 Task: Start in the project TurboCharge the sprint 'Velocity Venture', with a duration of 1 week.
Action: Mouse moved to (183, 50)
Screenshot: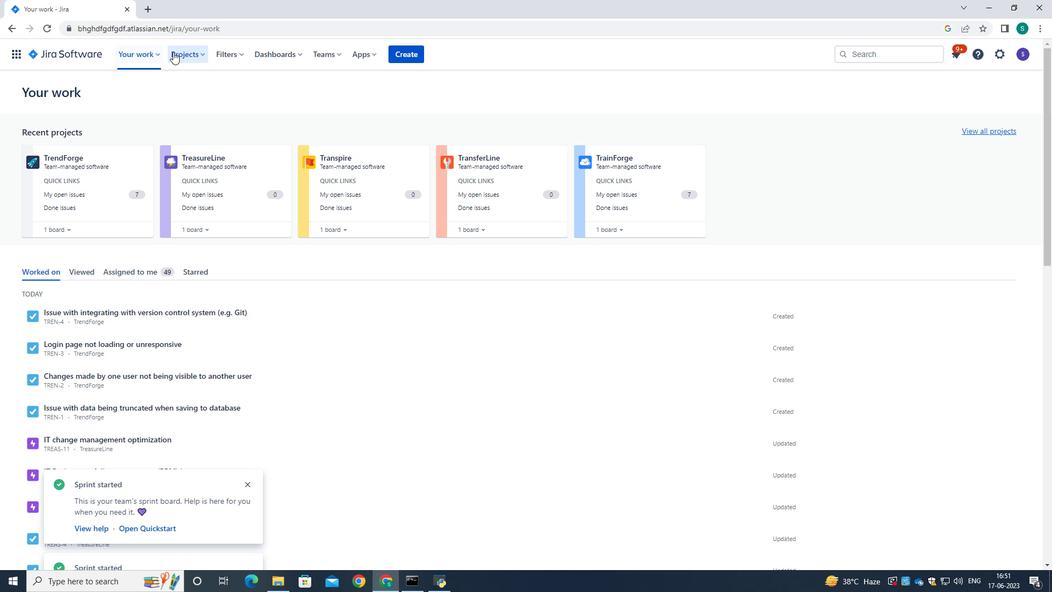 
Action: Mouse pressed left at (183, 50)
Screenshot: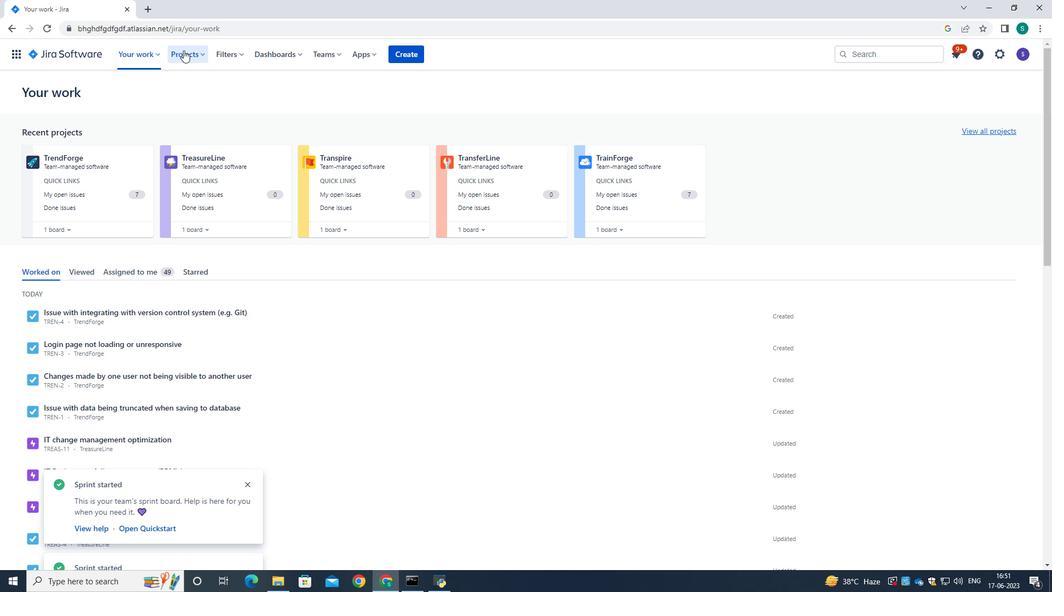 
Action: Mouse moved to (203, 106)
Screenshot: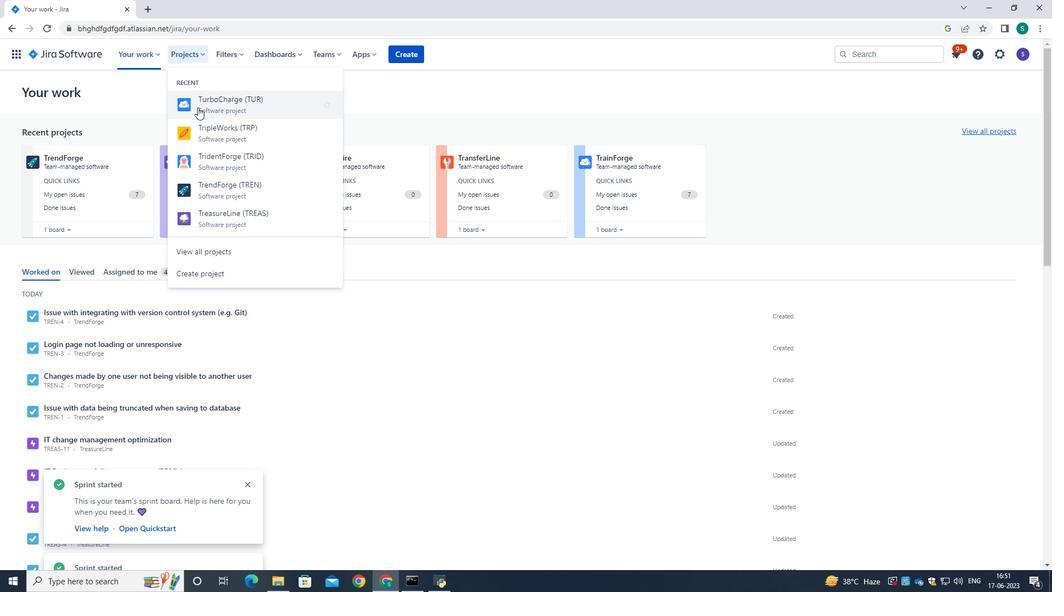 
Action: Mouse pressed left at (203, 106)
Screenshot: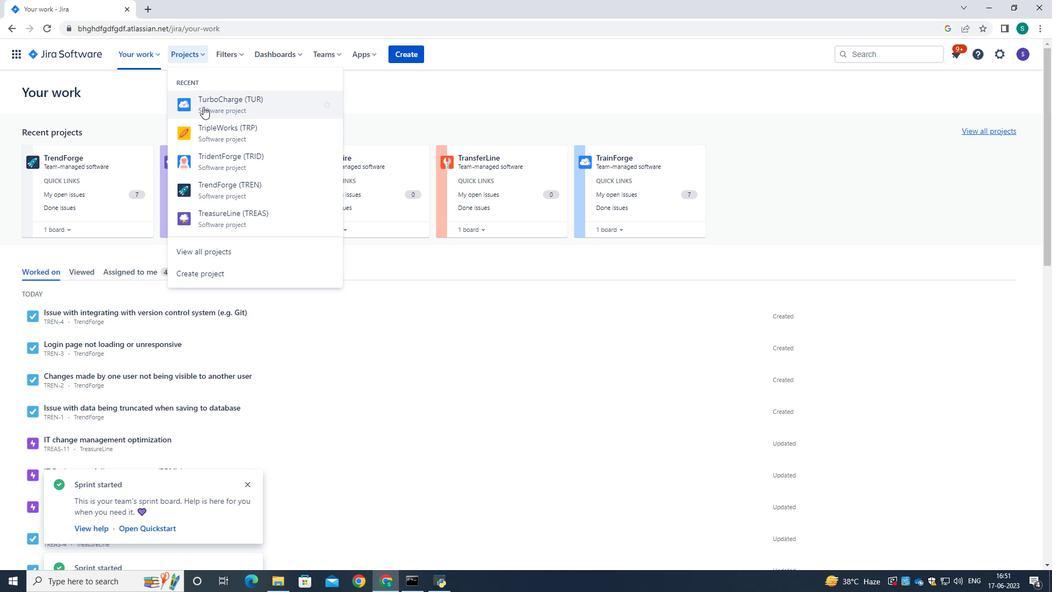 
Action: Mouse moved to (72, 174)
Screenshot: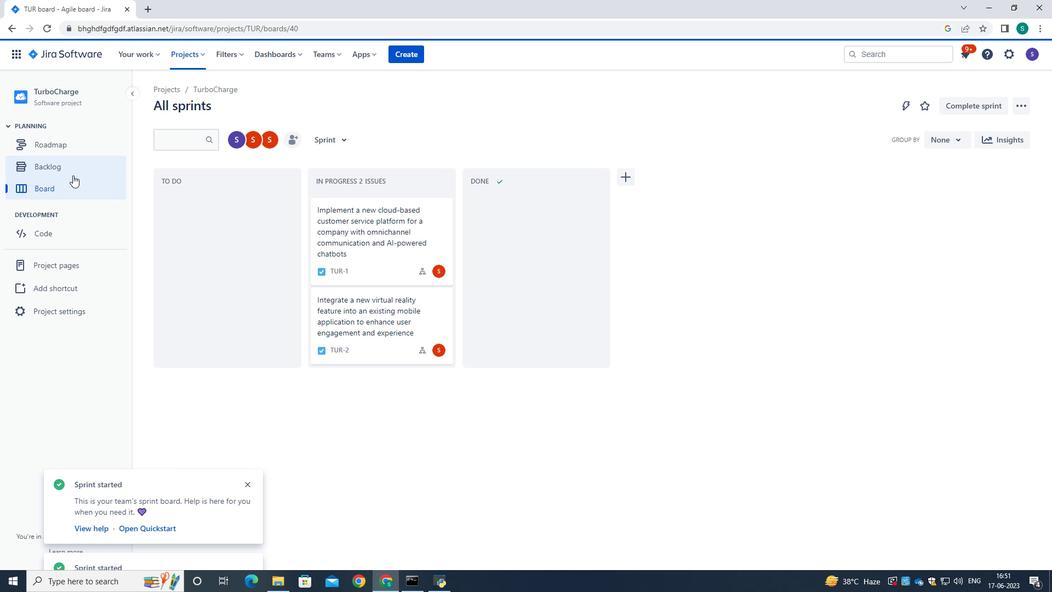 
Action: Mouse pressed left at (72, 174)
Screenshot: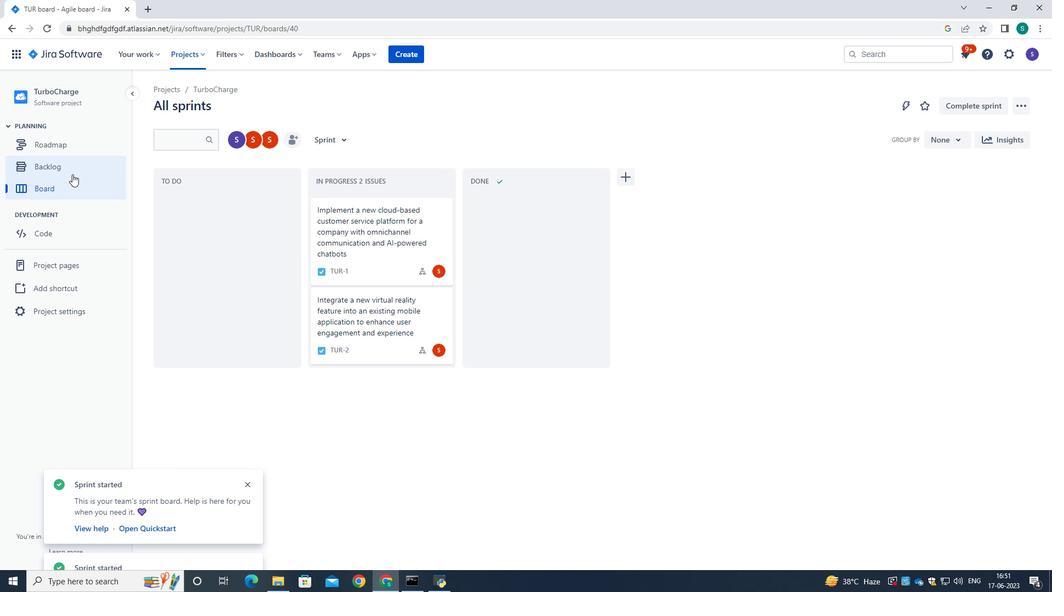 
Action: Mouse moved to (562, 225)
Screenshot: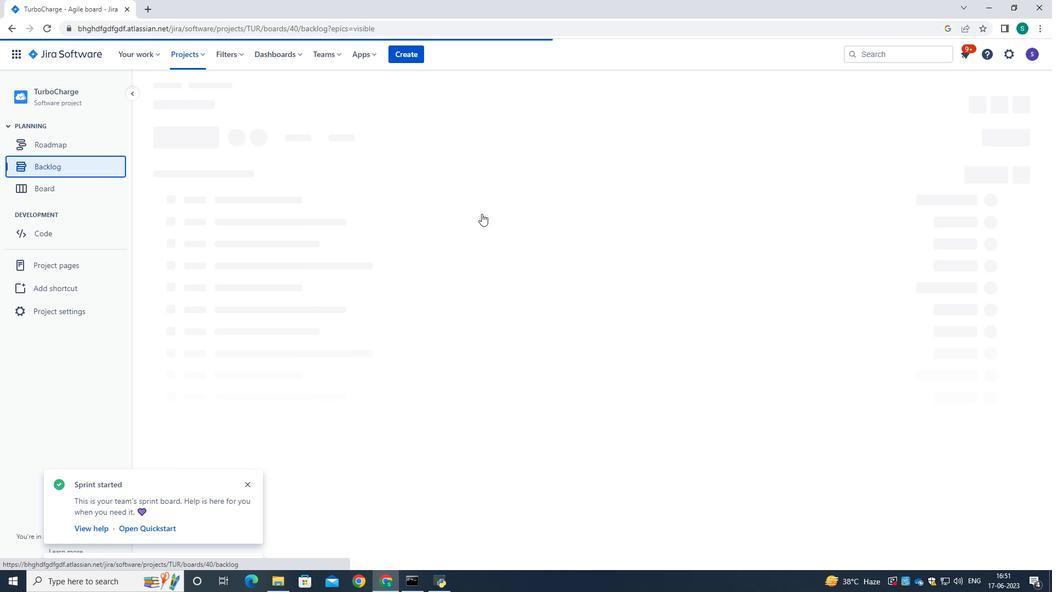 
Action: Mouse scrolled (562, 224) with delta (0, 0)
Screenshot: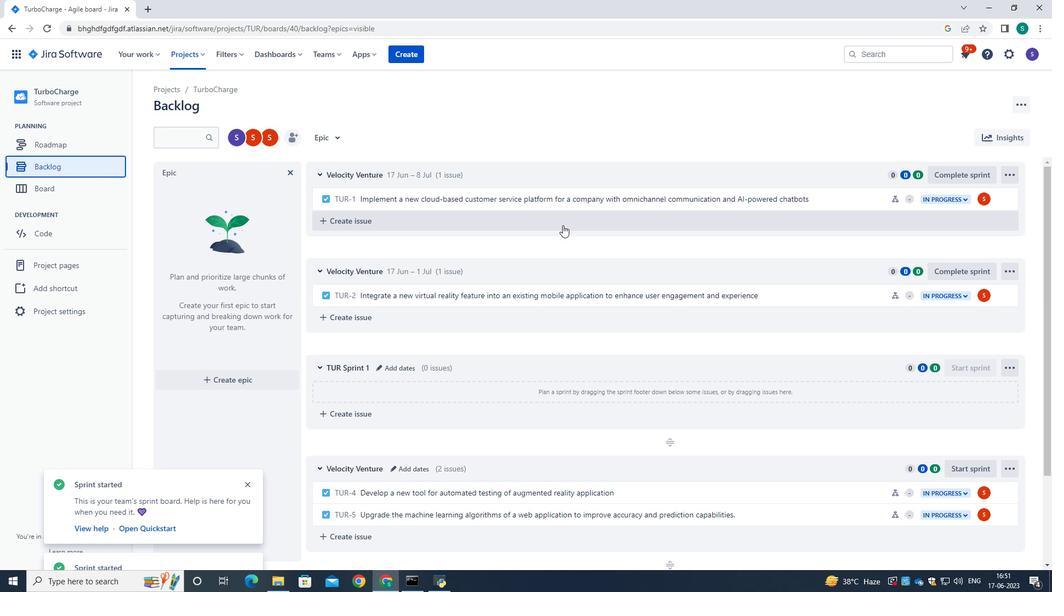 
Action: Mouse moved to (563, 225)
Screenshot: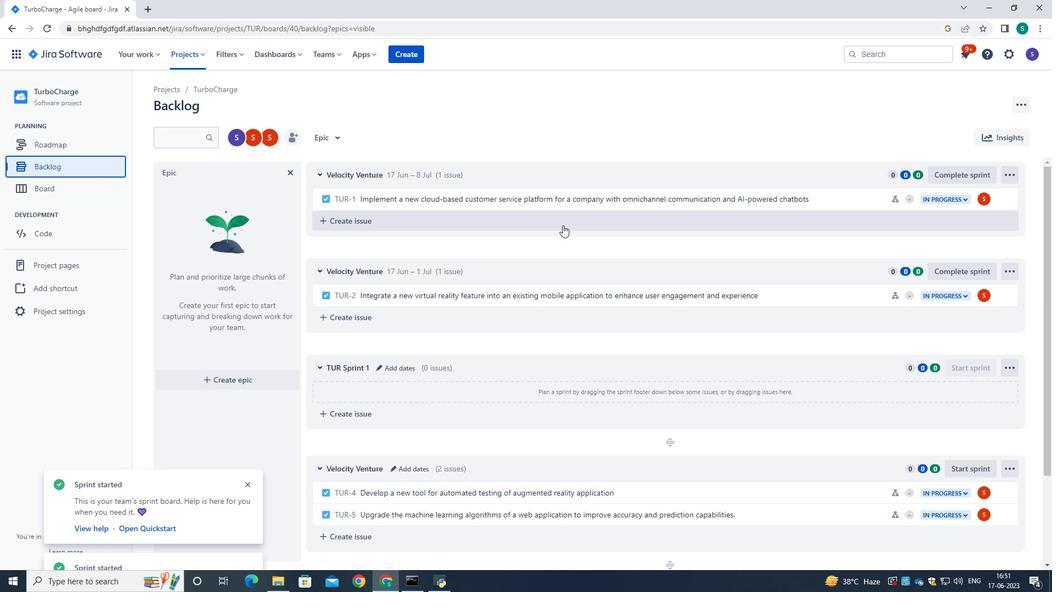 
Action: Mouse scrolled (563, 224) with delta (0, 0)
Screenshot: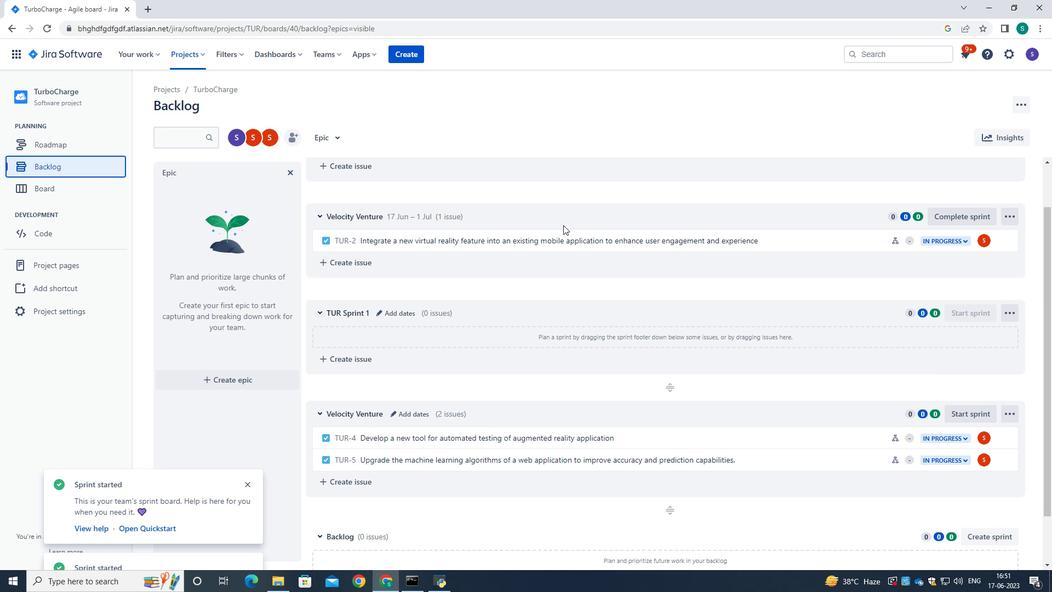 
Action: Mouse moved to (974, 359)
Screenshot: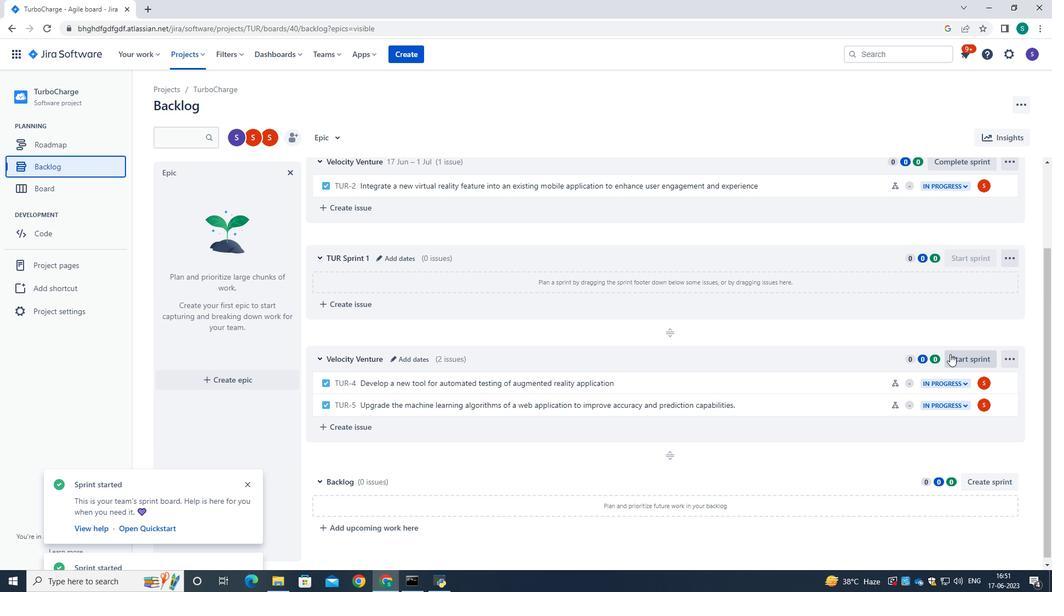 
Action: Mouse pressed left at (974, 359)
Screenshot: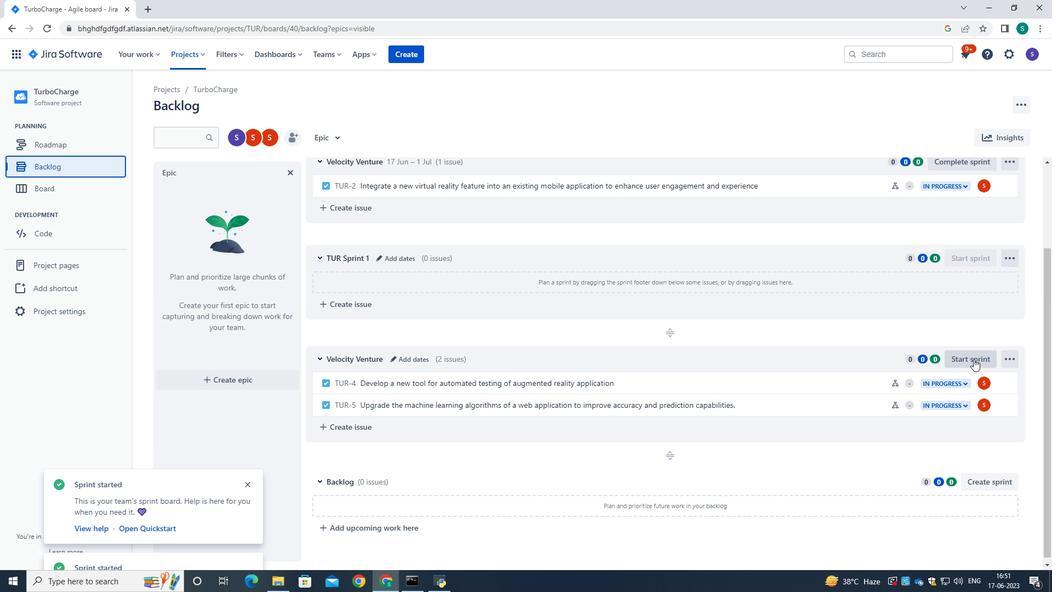 
Action: Mouse moved to (425, 183)
Screenshot: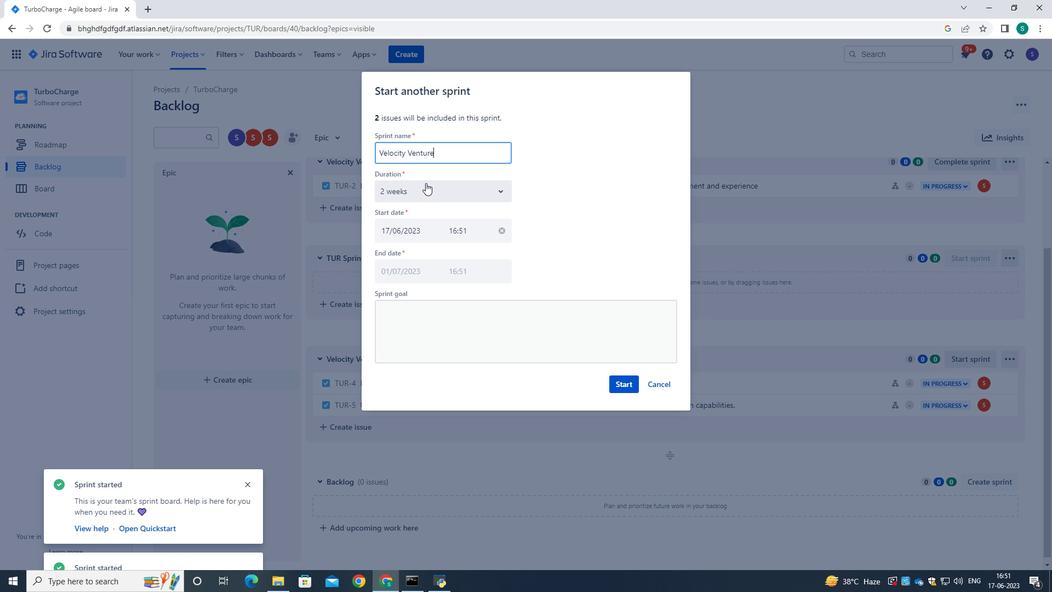 
Action: Mouse pressed left at (425, 183)
Screenshot: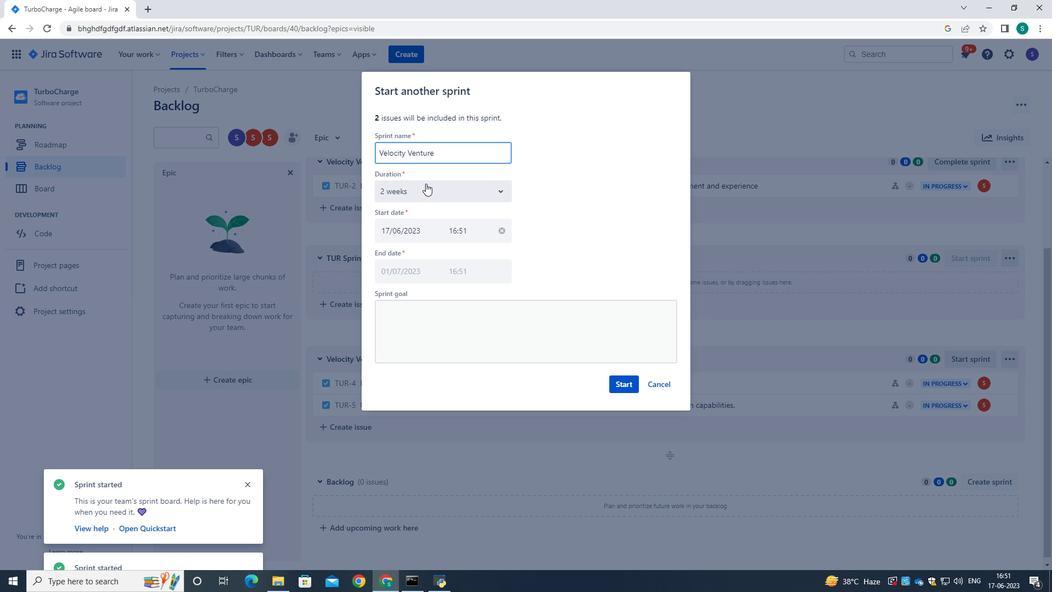 
Action: Mouse moved to (427, 220)
Screenshot: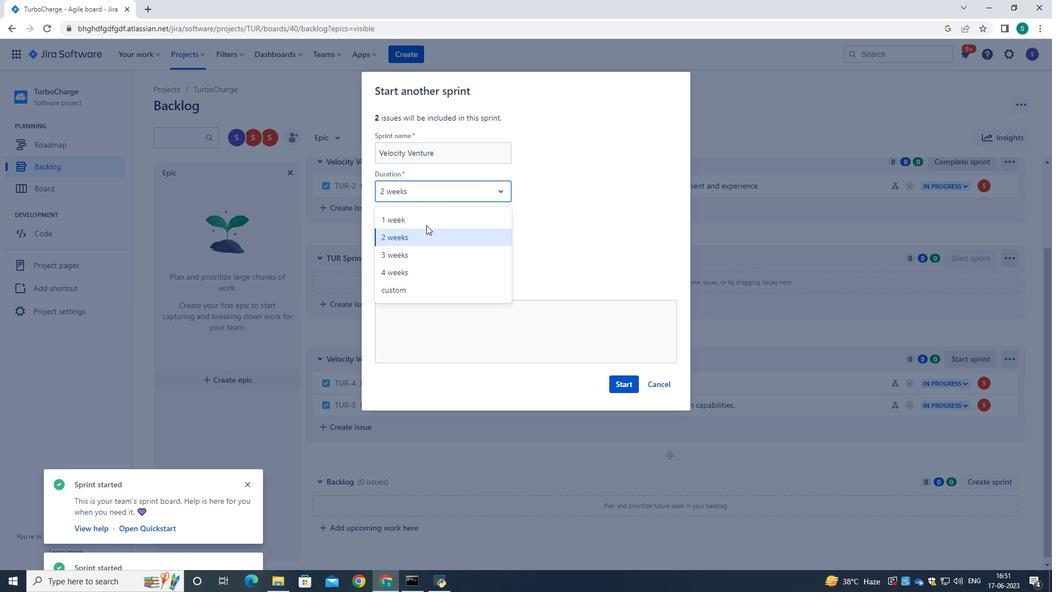 
Action: Mouse pressed left at (427, 220)
Screenshot: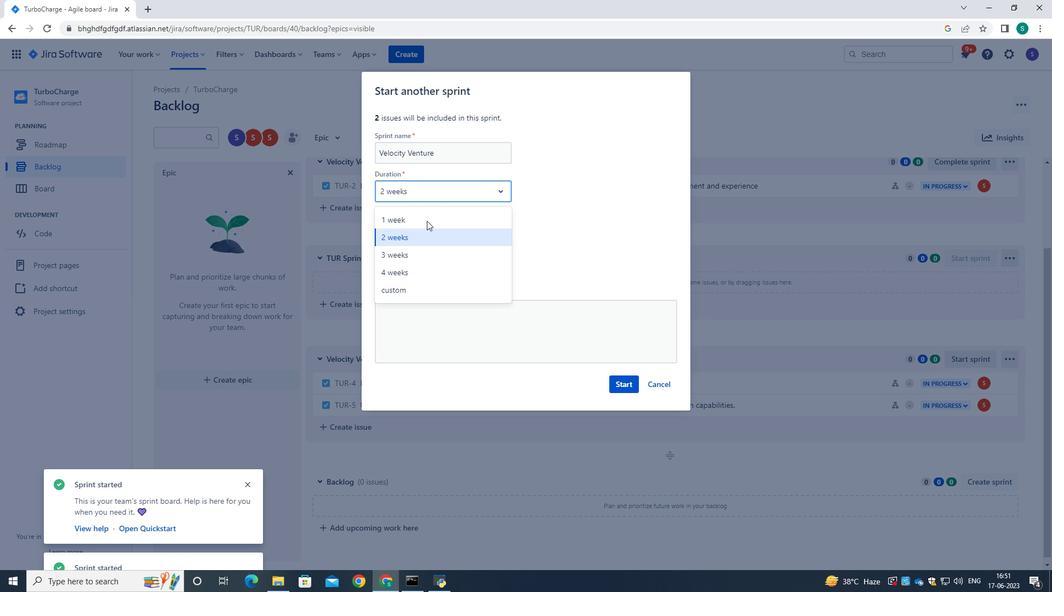 
Action: Mouse moved to (419, 195)
Screenshot: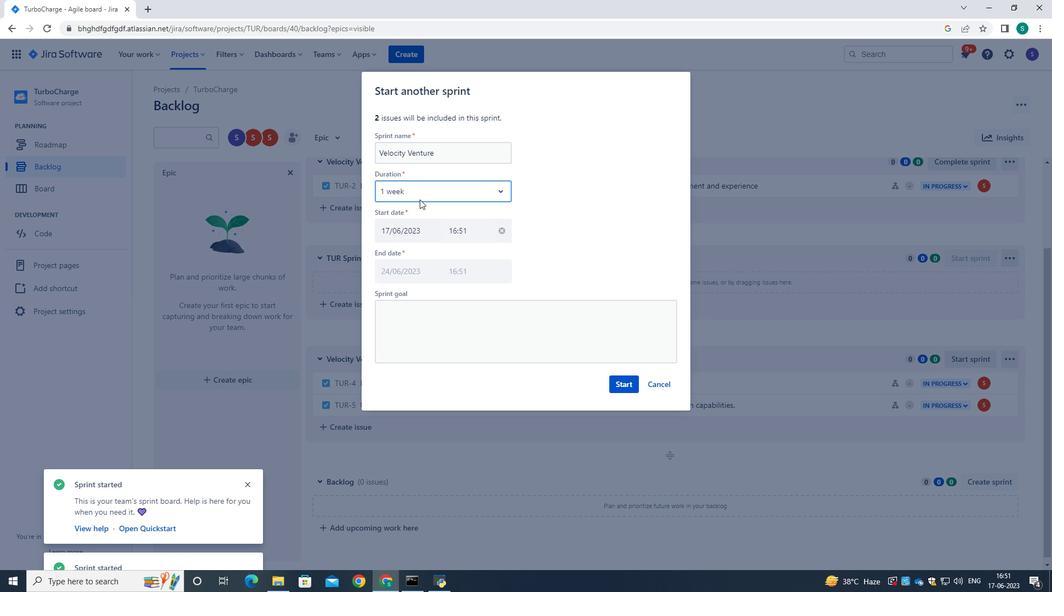 
Action: Mouse pressed left at (419, 195)
Screenshot: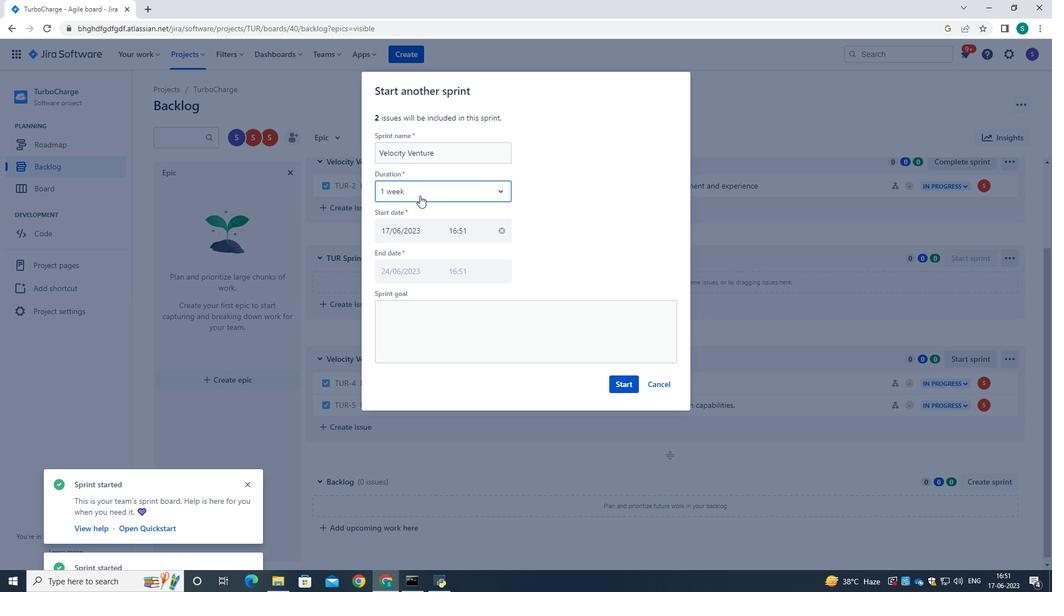 
Action: Mouse moved to (413, 218)
Screenshot: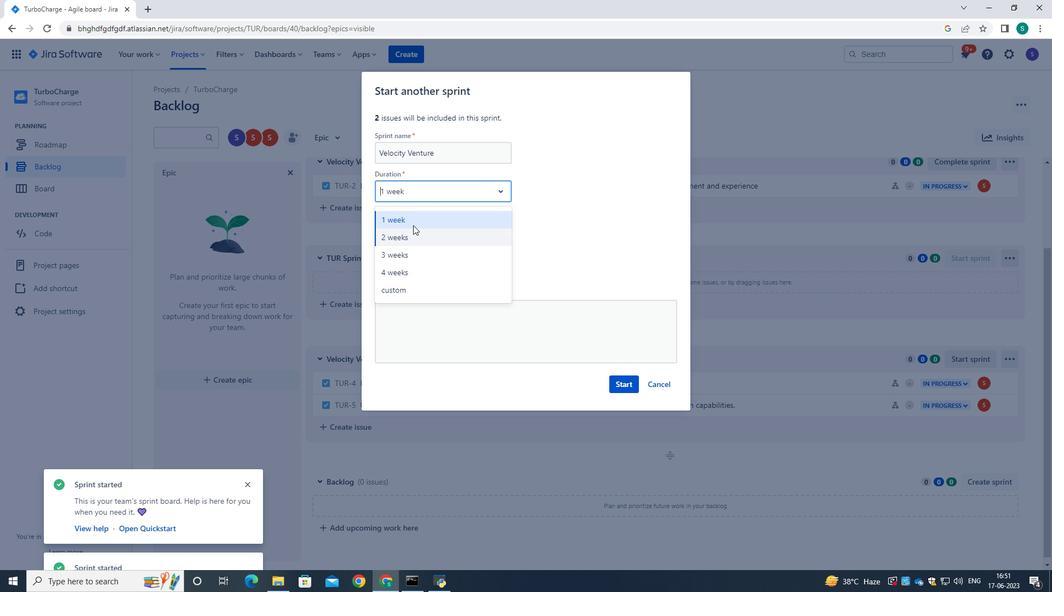 
Action: Mouse pressed left at (413, 218)
Screenshot: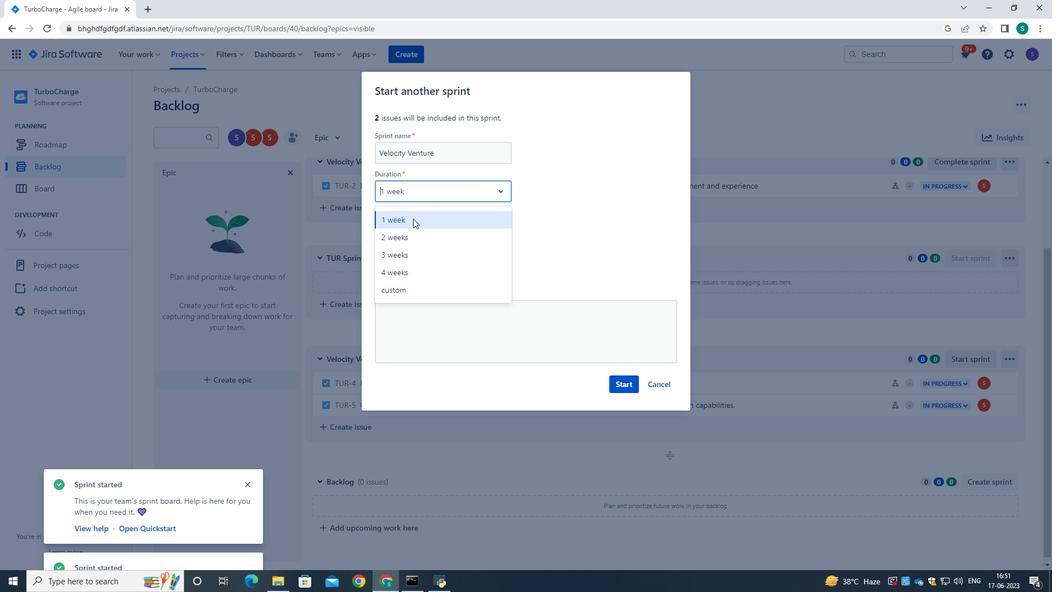 
Action: Mouse moved to (623, 387)
Screenshot: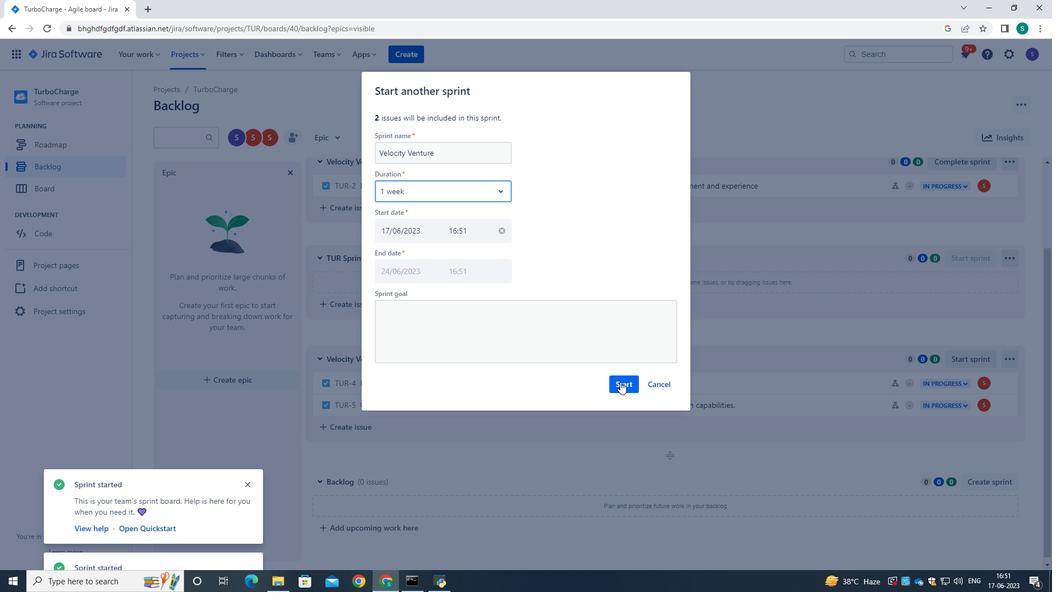 
Action: Mouse pressed left at (623, 387)
Screenshot: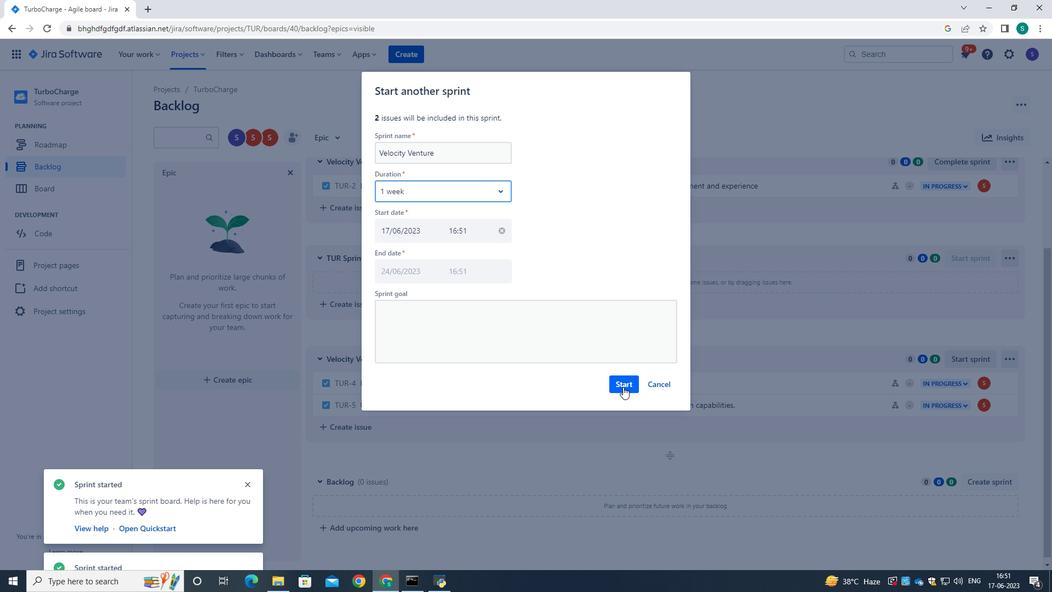 
Action: Mouse moved to (602, 220)
Screenshot: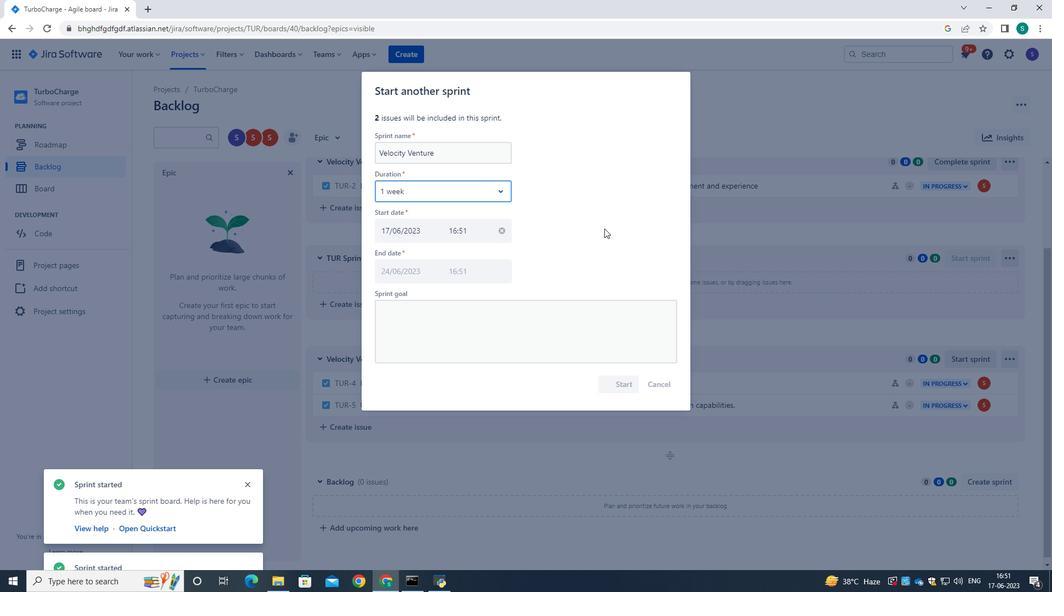 
